 Task: Select the file "HLSL" for the path to the HLSL file.
Action: Mouse moved to (130, 17)
Screenshot: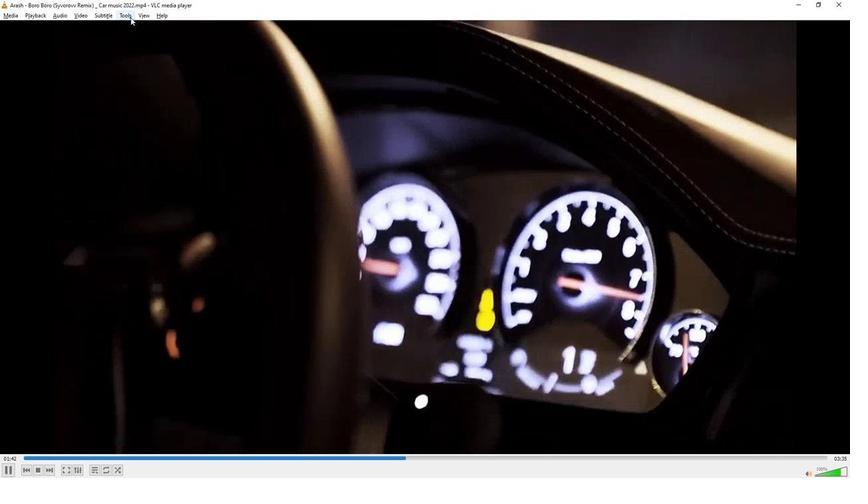 
Action: Mouse pressed left at (130, 17)
Screenshot: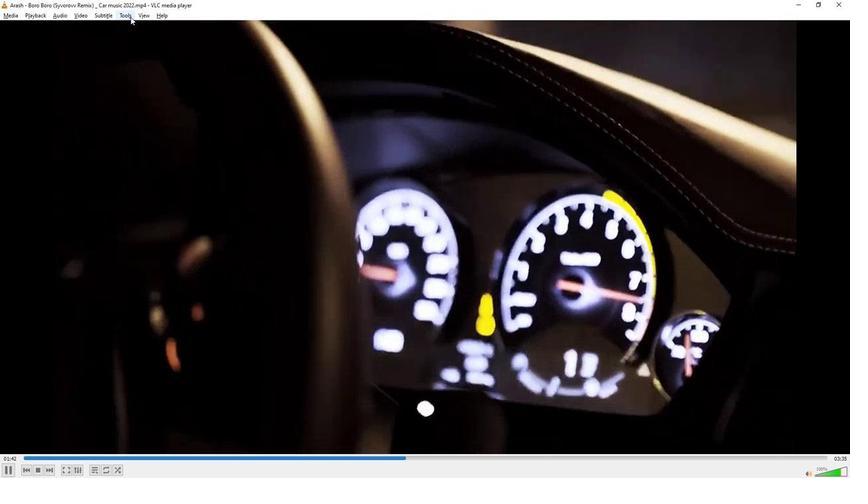 
Action: Mouse moved to (149, 120)
Screenshot: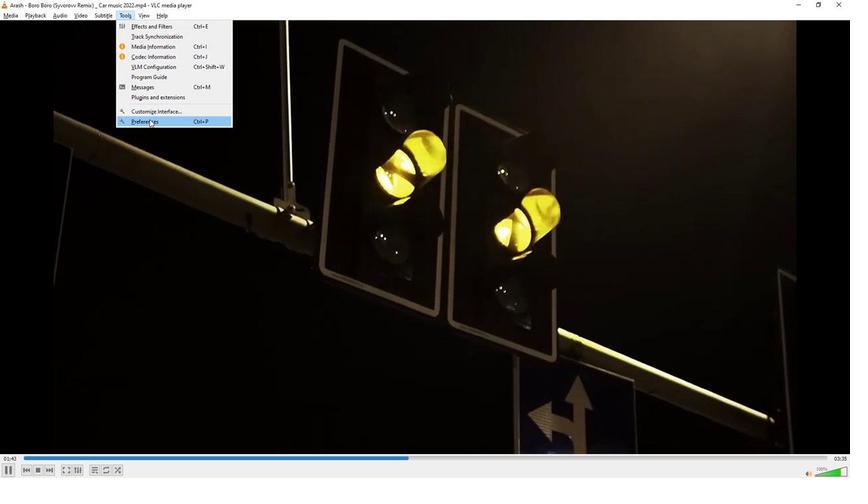 
Action: Mouse pressed left at (149, 120)
Screenshot: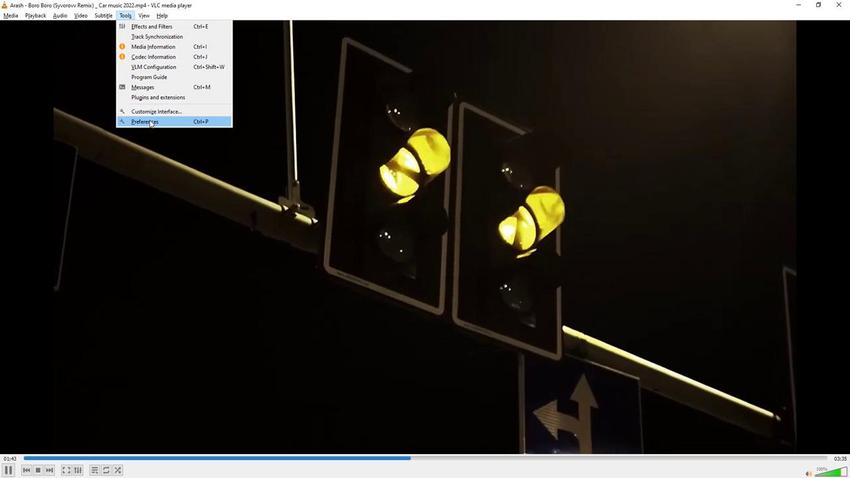 
Action: Mouse moved to (189, 378)
Screenshot: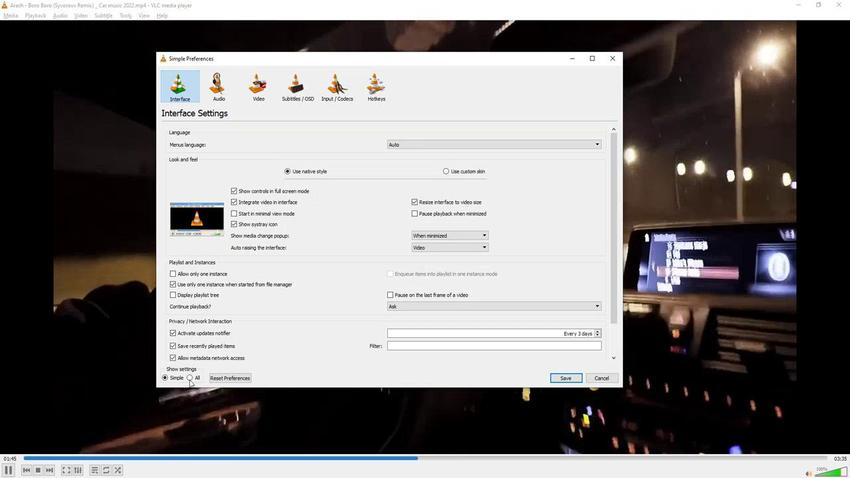 
Action: Mouse pressed left at (189, 378)
Screenshot: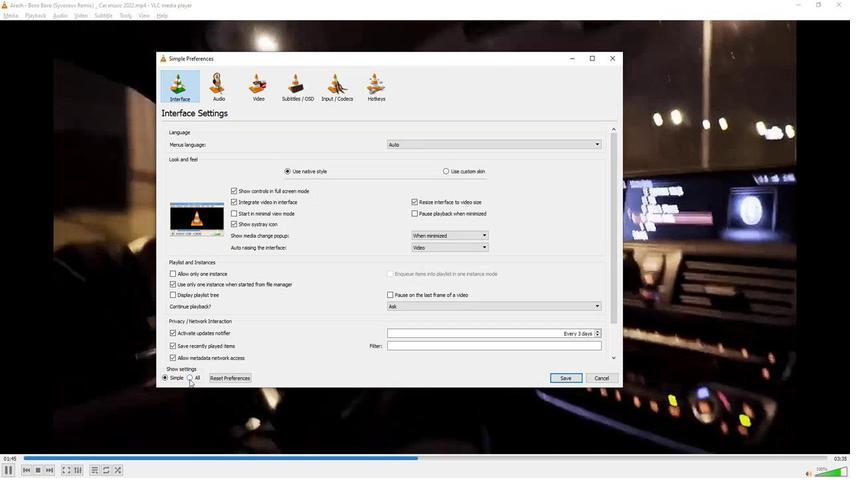 
Action: Mouse moved to (211, 305)
Screenshot: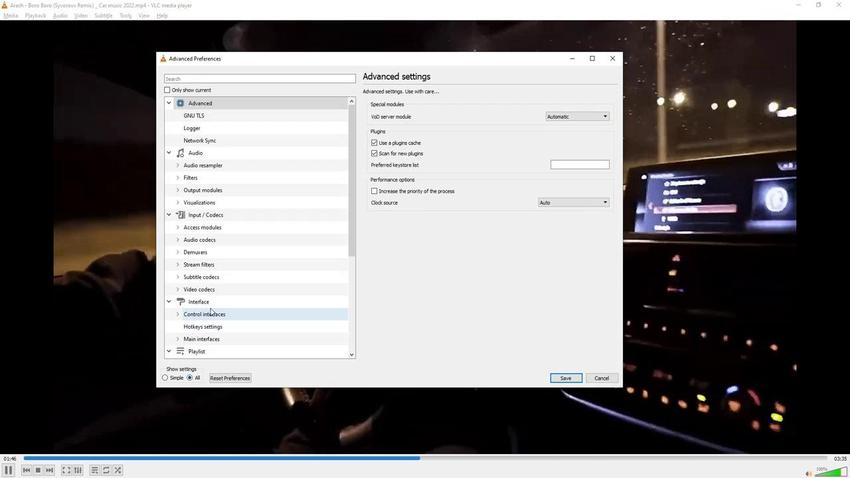 
Action: Mouse scrolled (211, 305) with delta (0, 0)
Screenshot: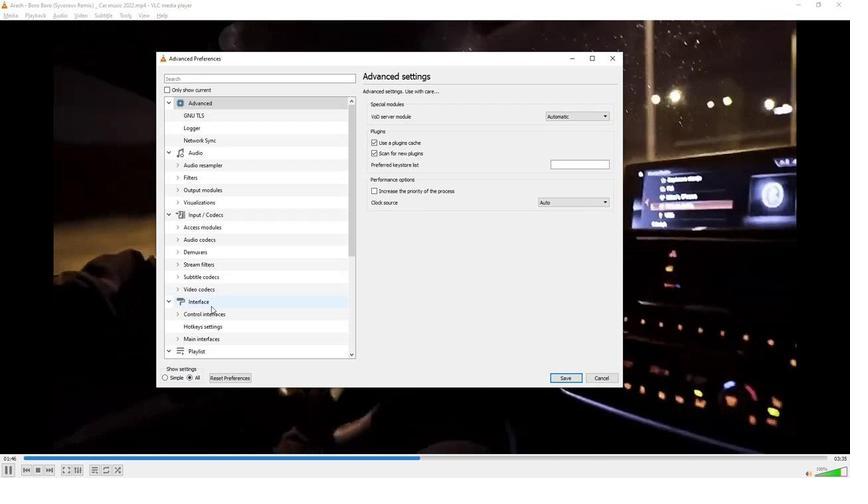
Action: Mouse scrolled (211, 305) with delta (0, 0)
Screenshot: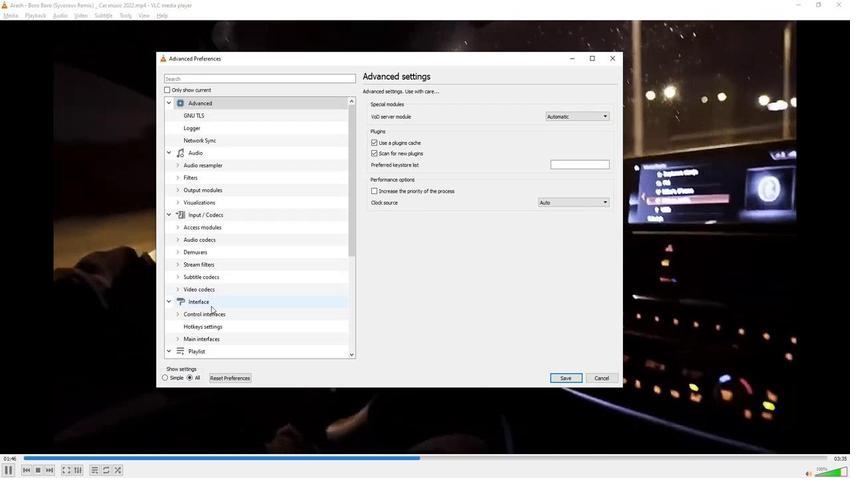 
Action: Mouse scrolled (211, 305) with delta (0, 0)
Screenshot: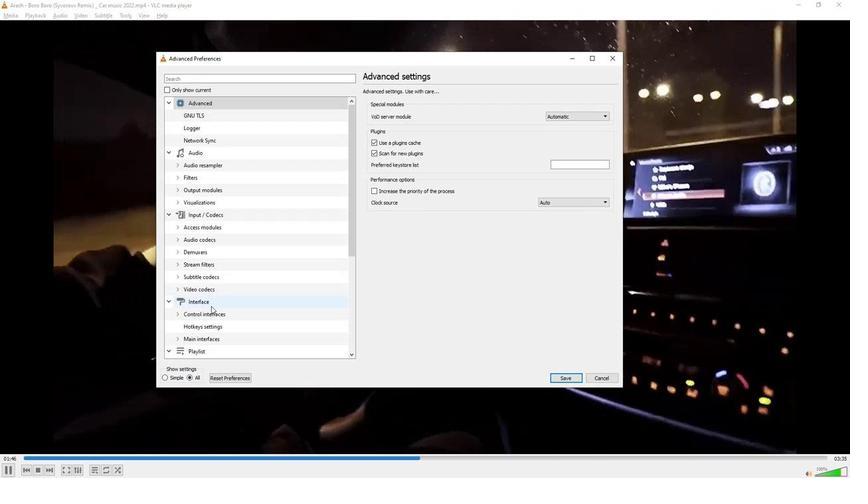 
Action: Mouse scrolled (211, 305) with delta (0, 0)
Screenshot: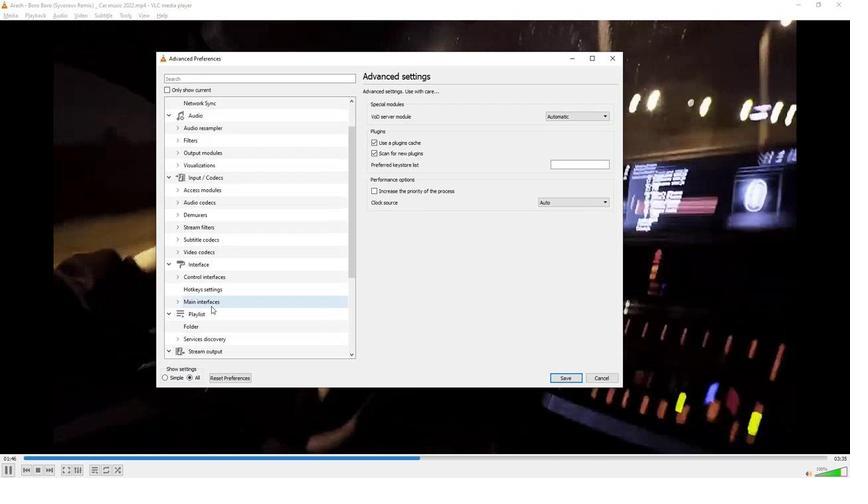 
Action: Mouse scrolled (211, 305) with delta (0, 0)
Screenshot: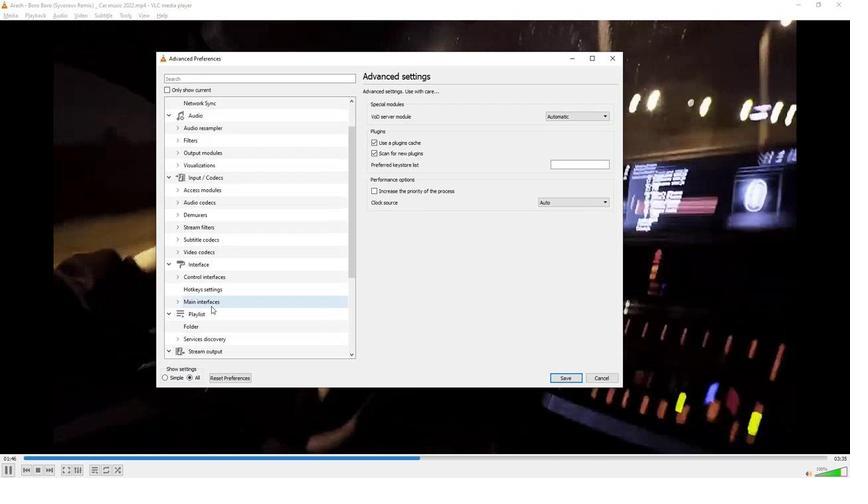 
Action: Mouse scrolled (211, 305) with delta (0, 0)
Screenshot: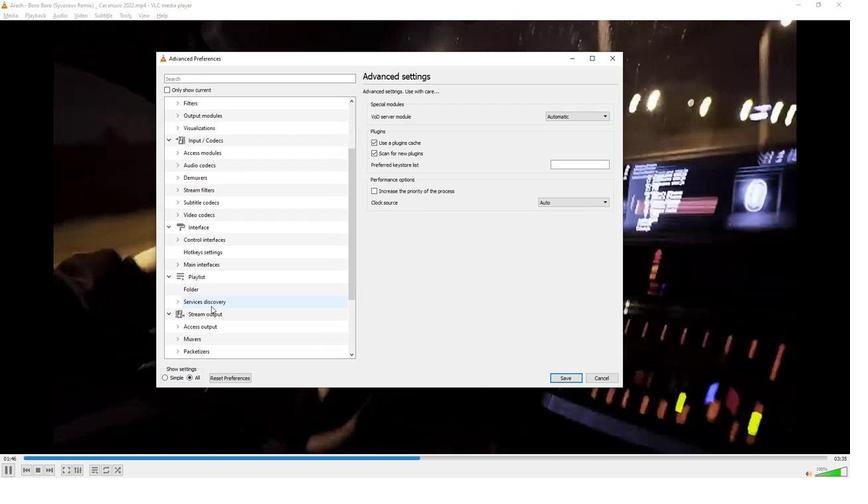 
Action: Mouse scrolled (211, 305) with delta (0, 0)
Screenshot: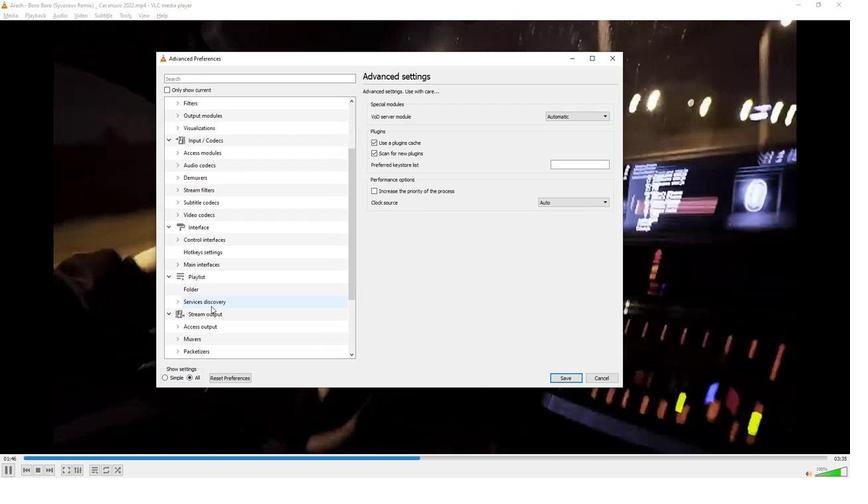
Action: Mouse scrolled (211, 305) with delta (0, 0)
Screenshot: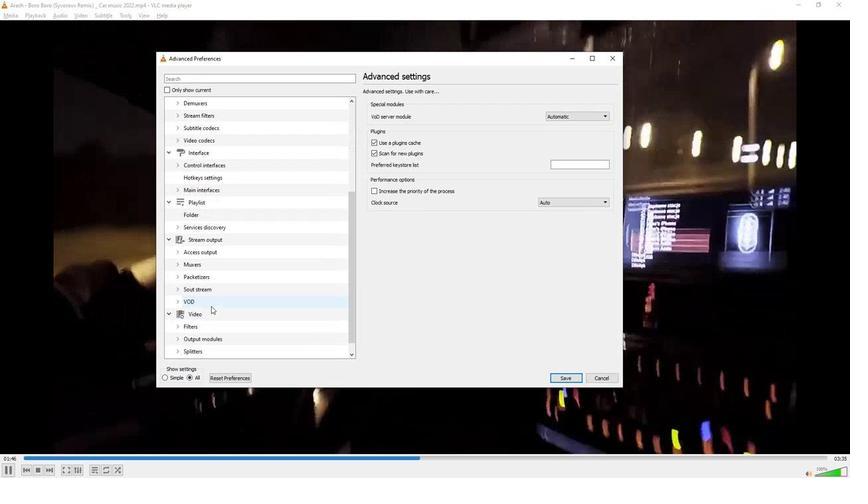 
Action: Mouse moved to (175, 327)
Screenshot: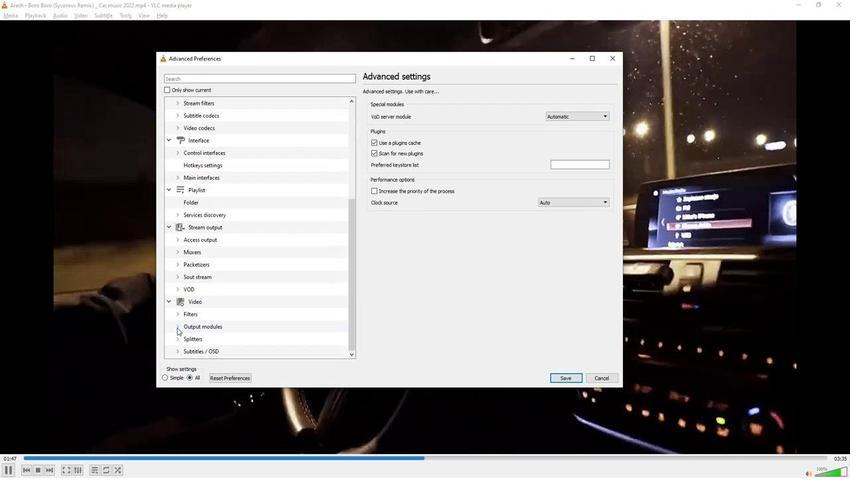 
Action: Mouse pressed left at (175, 327)
Screenshot: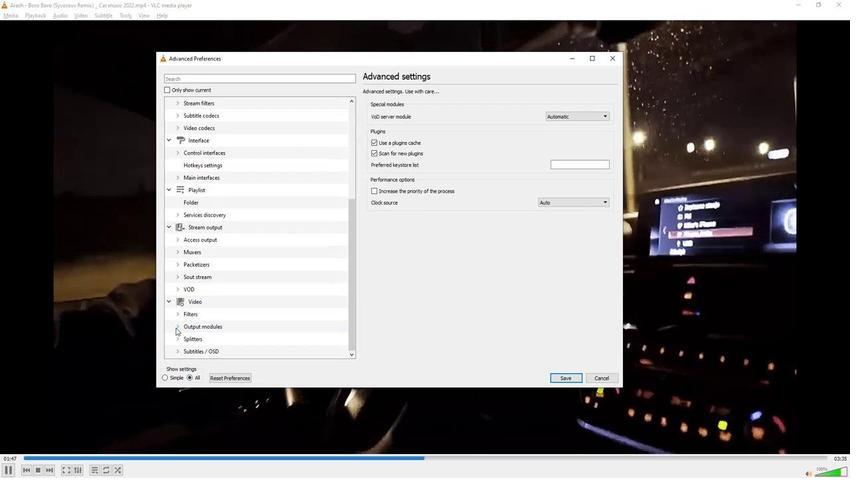 
Action: Mouse moved to (207, 330)
Screenshot: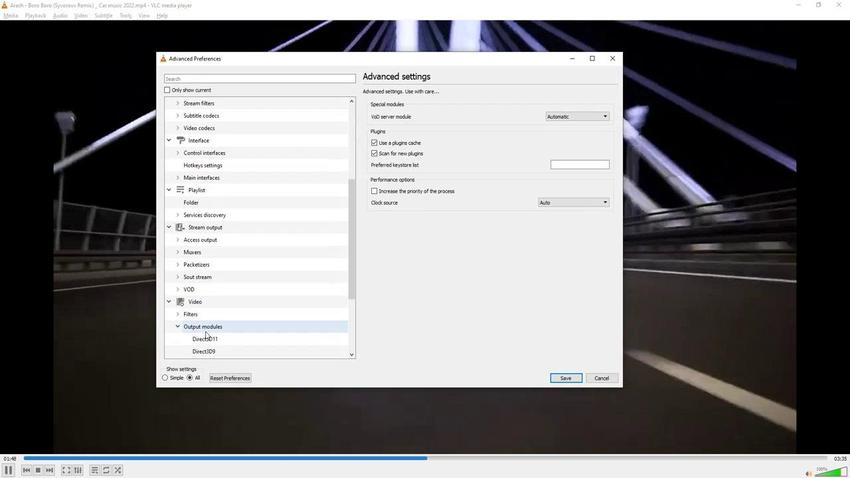 
Action: Mouse scrolled (207, 329) with delta (0, 0)
Screenshot: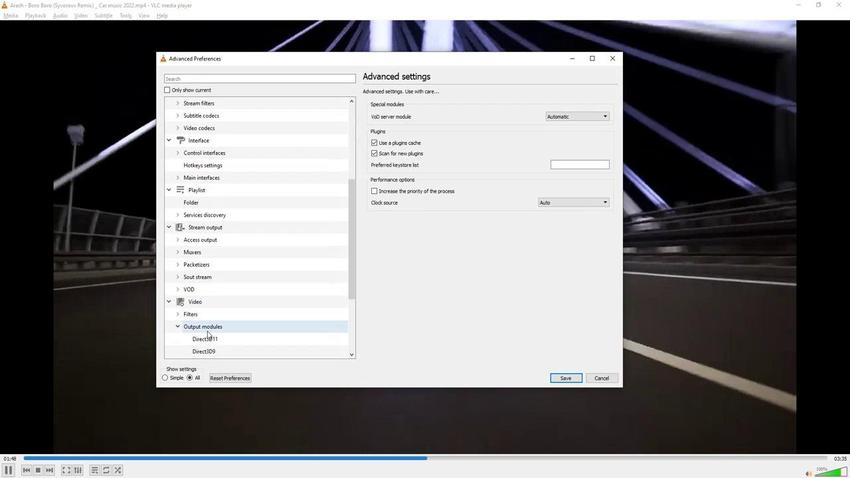 
Action: Mouse moved to (209, 313)
Screenshot: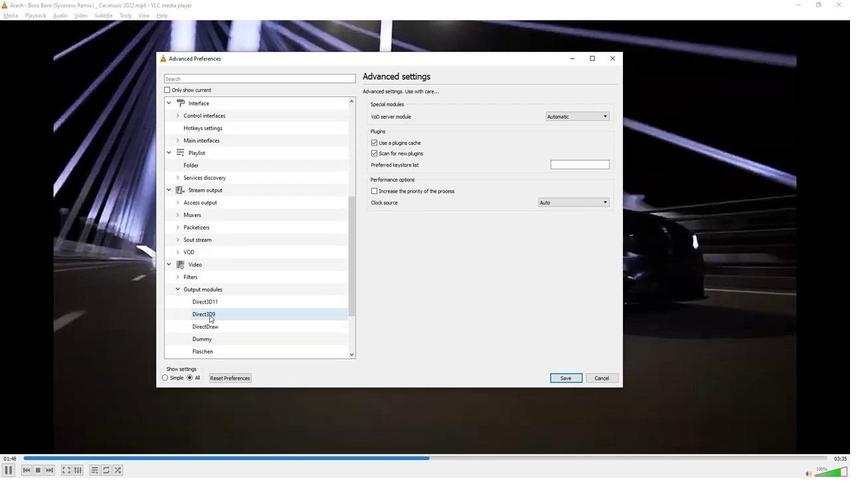 
Action: Mouse pressed left at (209, 313)
Screenshot: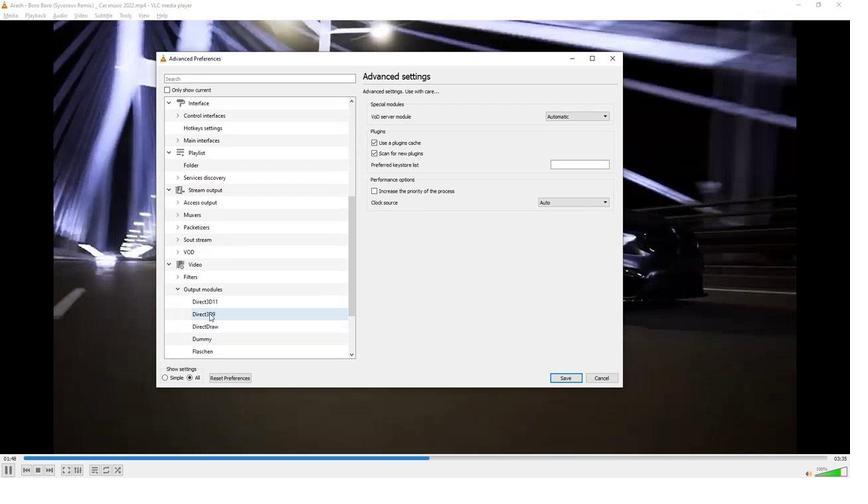 
Action: Mouse moved to (598, 130)
Screenshot: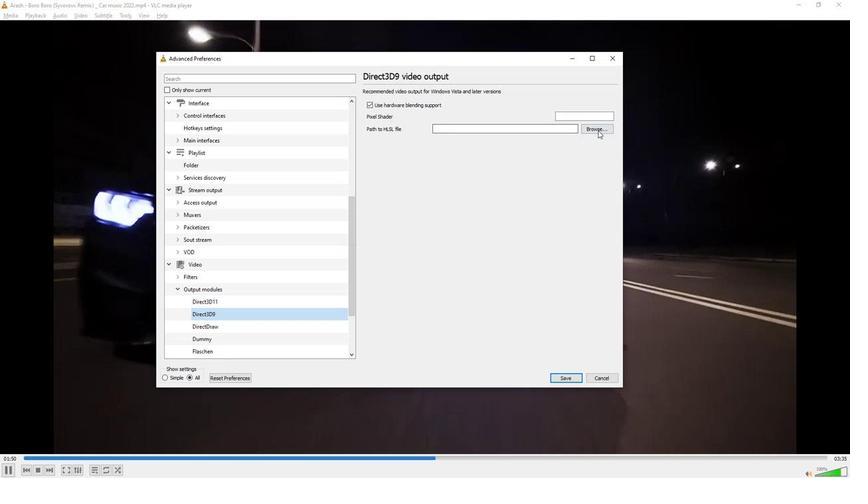 
Action: Mouse pressed left at (598, 130)
Screenshot: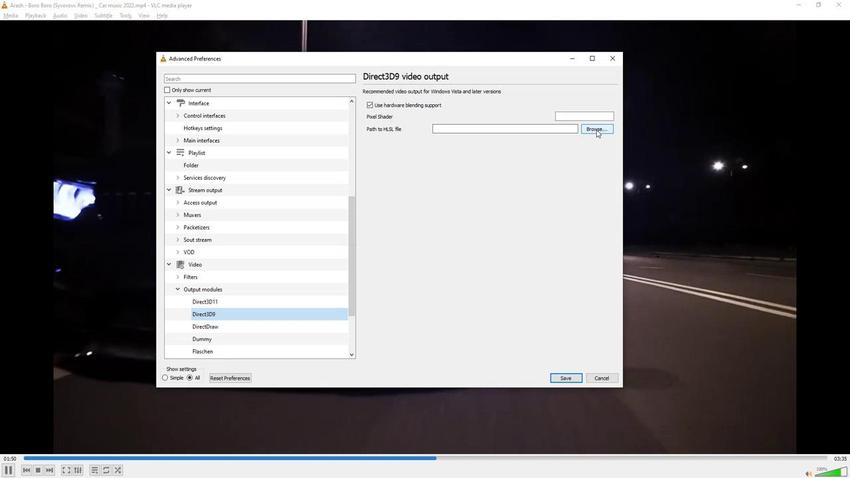 
Action: Mouse moved to (307, 130)
Screenshot: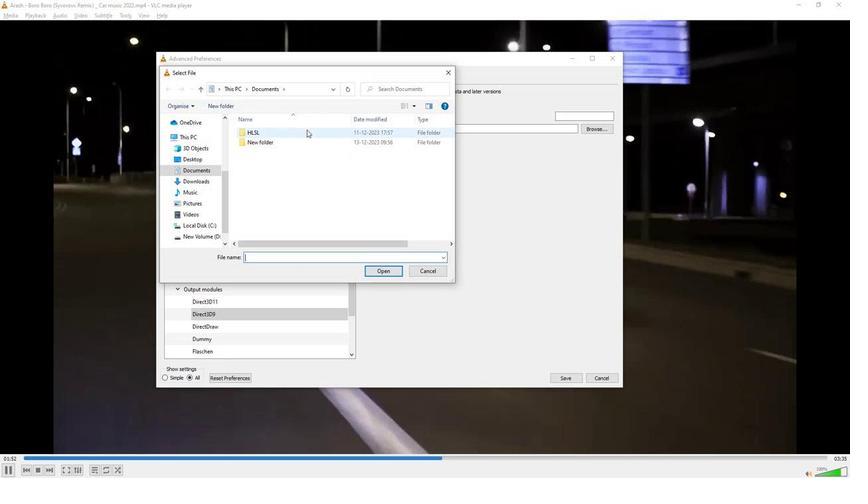 
Action: Mouse pressed left at (307, 130)
Screenshot: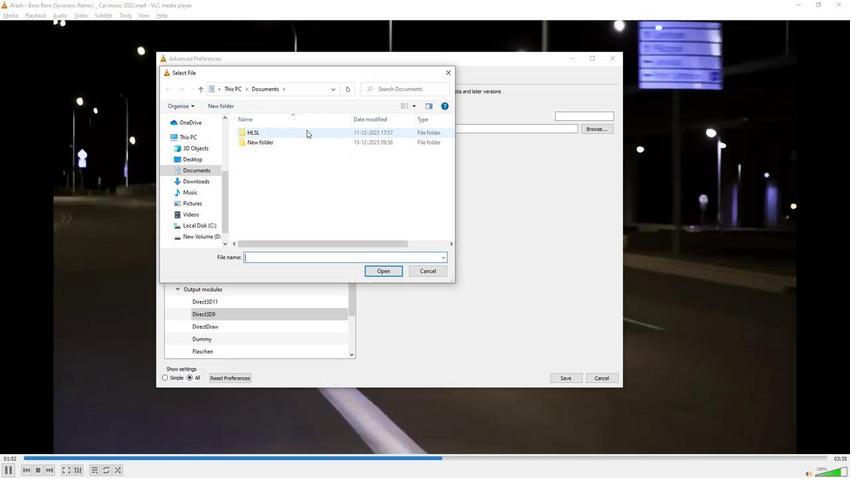
Action: Mouse pressed left at (307, 130)
Screenshot: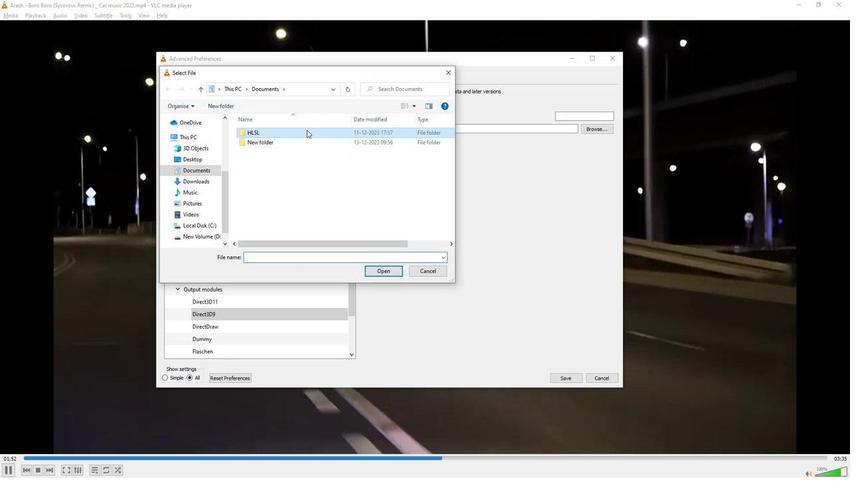 
Action: Mouse moved to (265, 151)
Screenshot: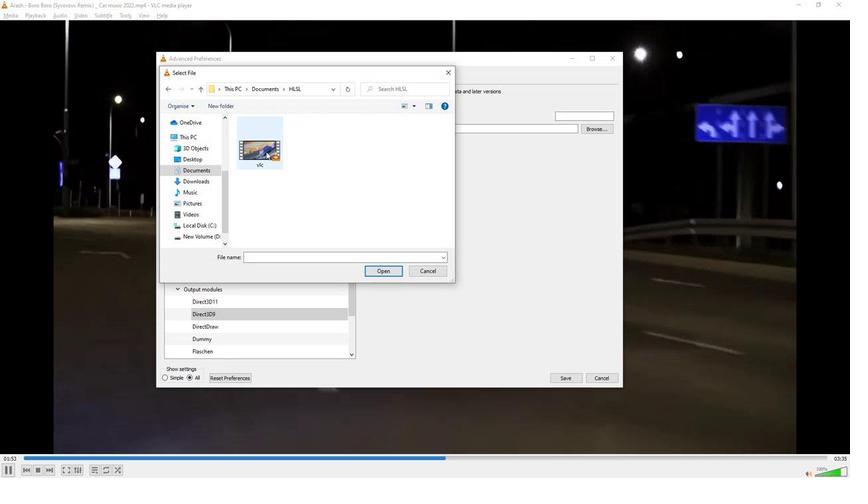 
Action: Mouse pressed left at (265, 151)
Screenshot: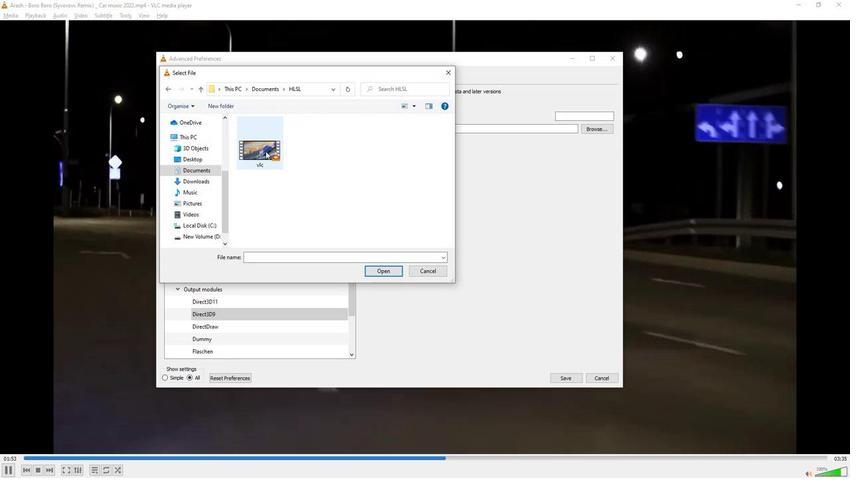 
Action: Mouse moved to (265, 150)
Screenshot: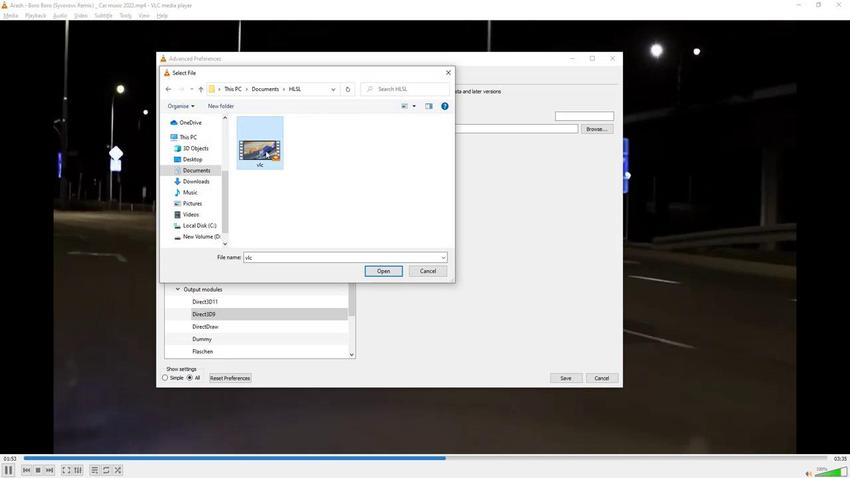 
Action: Mouse pressed left at (265, 150)
Screenshot: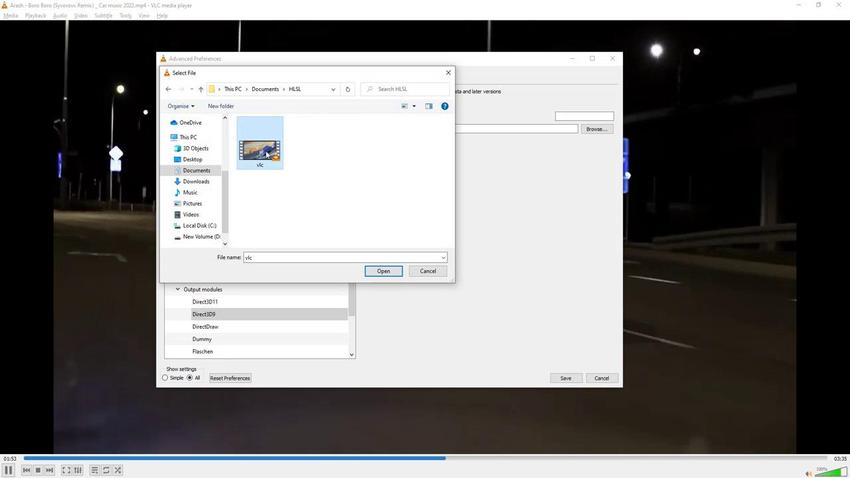 
Action: Mouse moved to (469, 223)
Screenshot: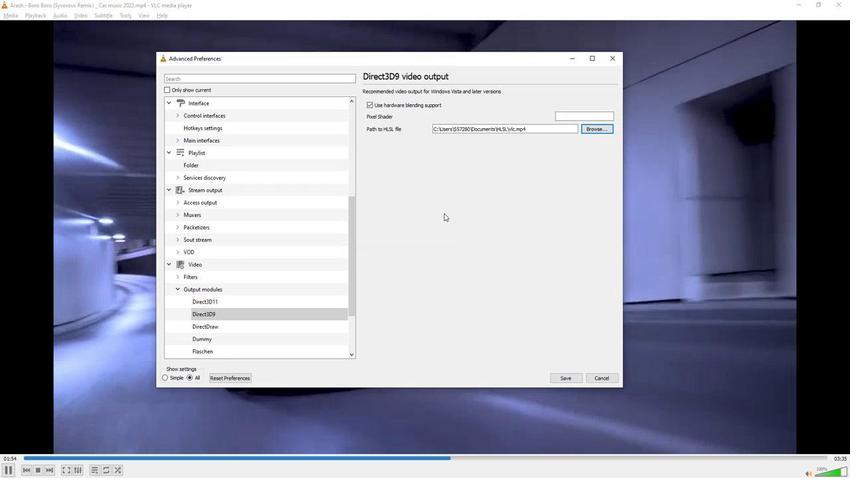 
